 Task: Find the way through the Adler Planetarium to reach the Grainger Sky Theater.
Action: Mouse moved to (254, 76)
Screenshot: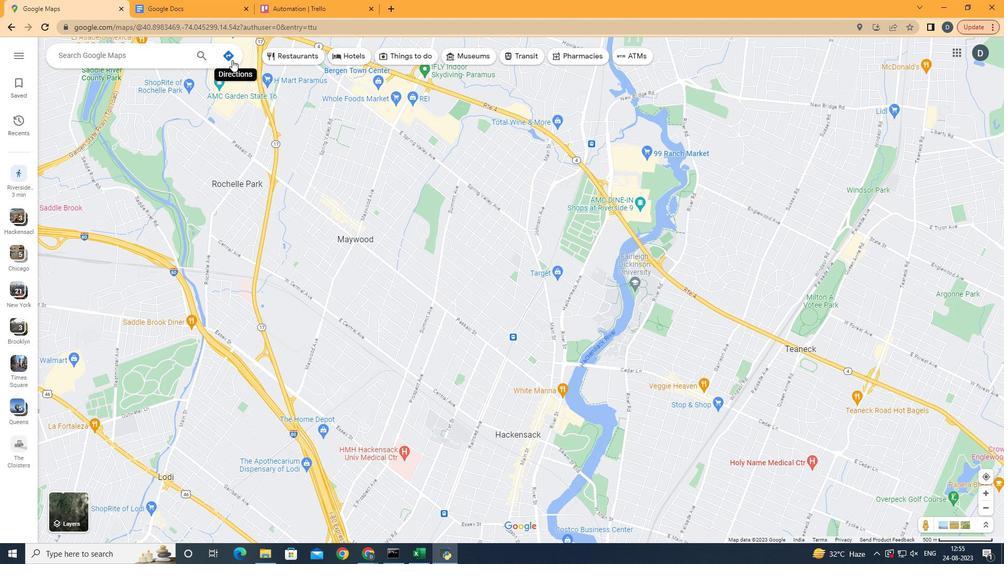 
Action: Mouse pressed left at (254, 76)
Screenshot: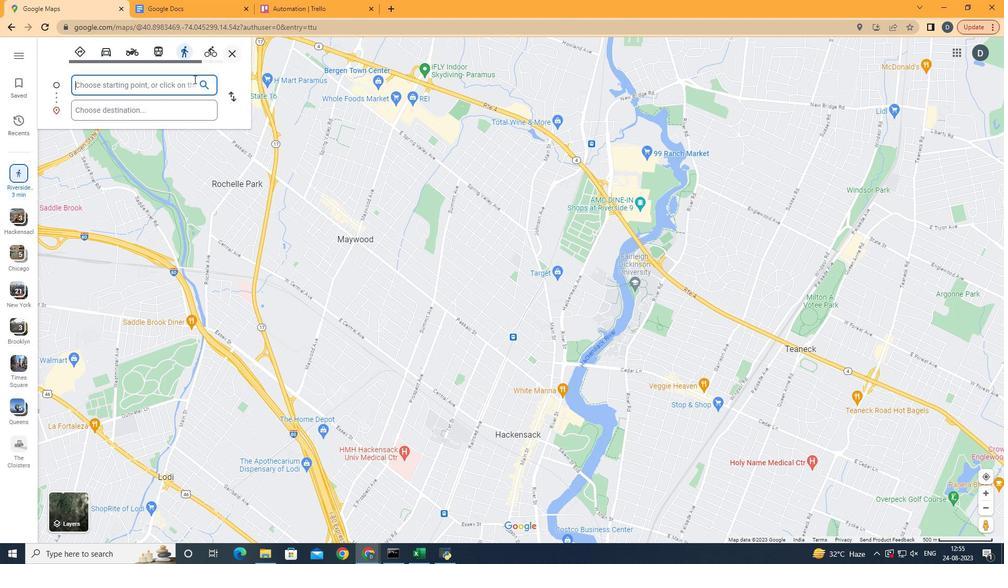 
Action: Mouse moved to (166, 103)
Screenshot: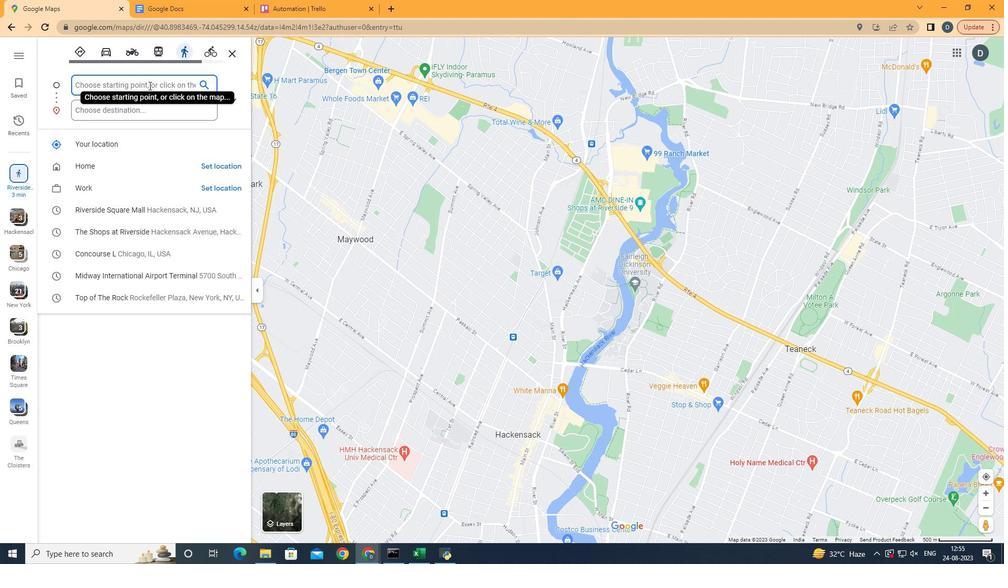 
Action: Mouse pressed left at (166, 103)
Screenshot: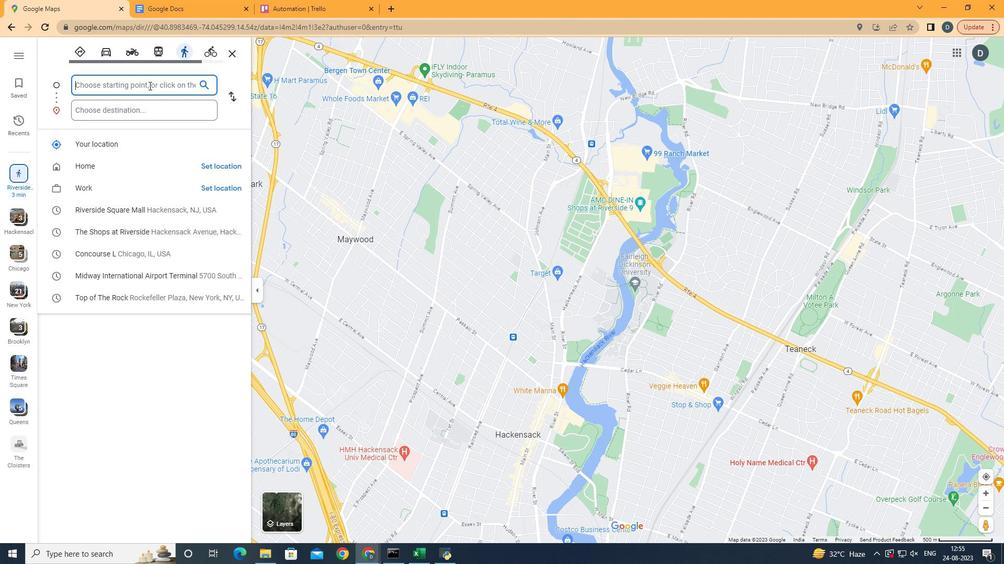 
Action: Key pressed <Key.shift>Adler<Key.space><Key.shift><Key.shift><Key.shift><Key.shift><Key.shift><Key.shift><Key.shift><Key.shift><Key.shift><Key.shift><Key.shift><Key.shift>Planetarium
Screenshot: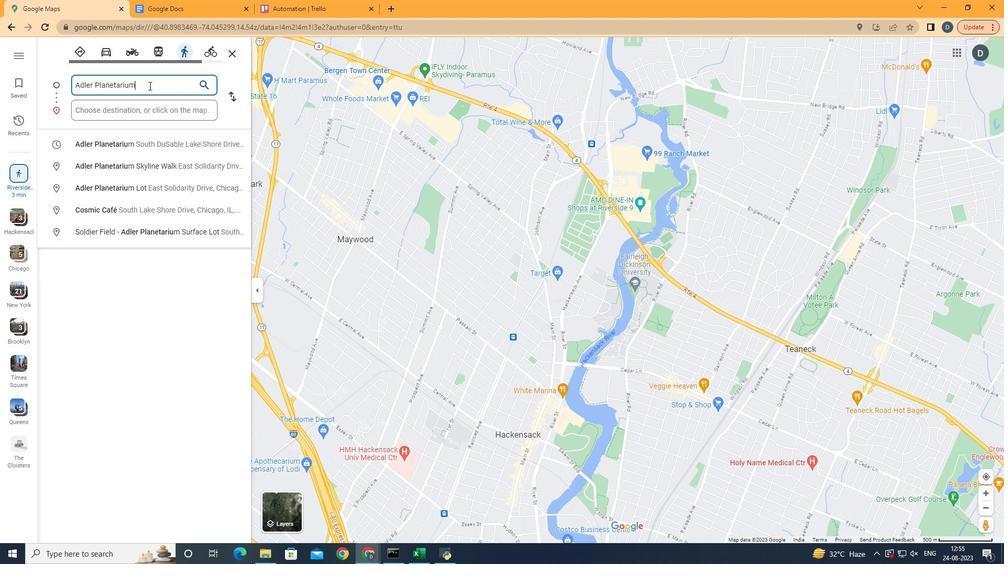 
Action: Mouse moved to (166, 154)
Screenshot: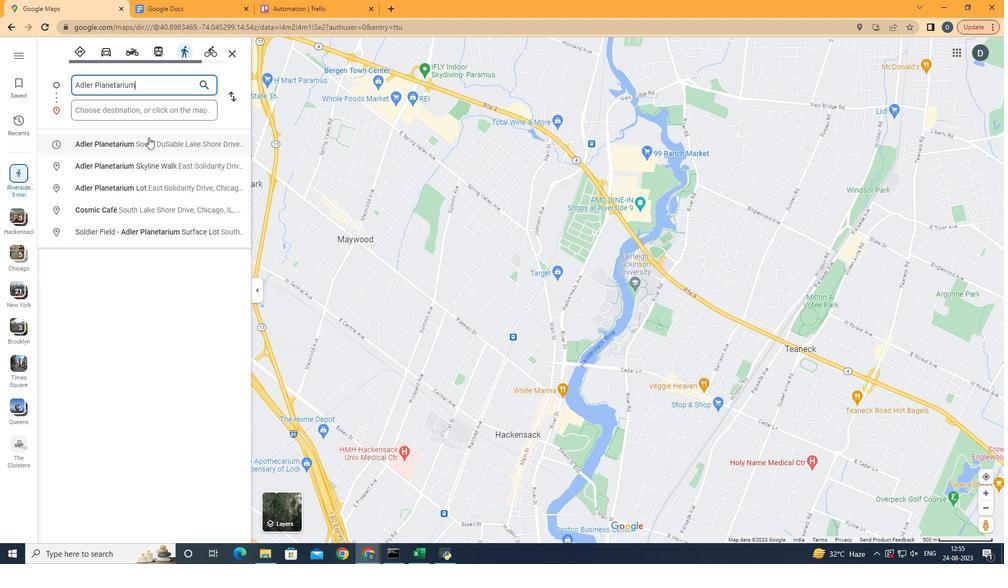 
Action: Mouse pressed left at (166, 154)
Screenshot: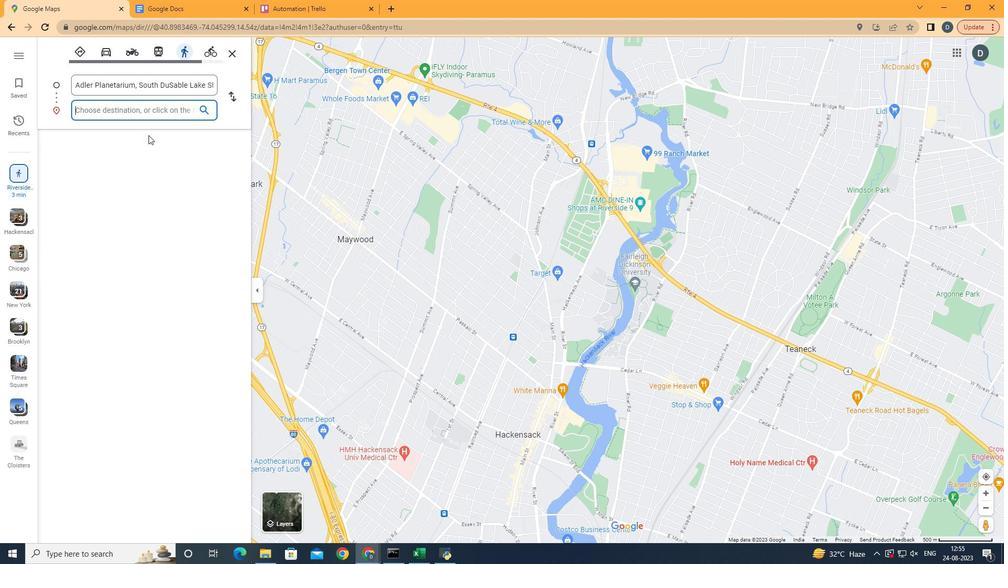 
Action: Mouse moved to (156, 126)
Screenshot: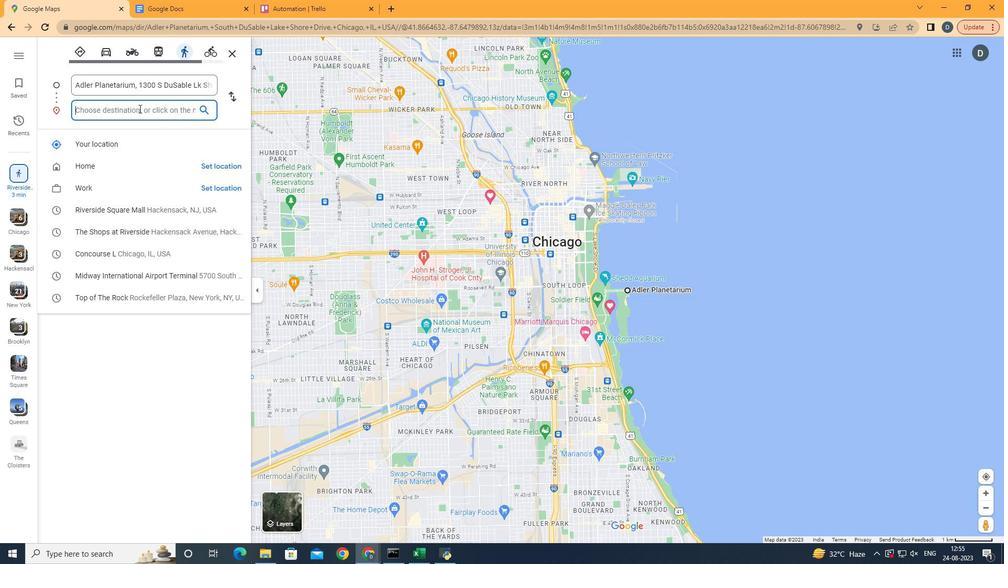 
Action: Mouse pressed left at (156, 126)
Screenshot: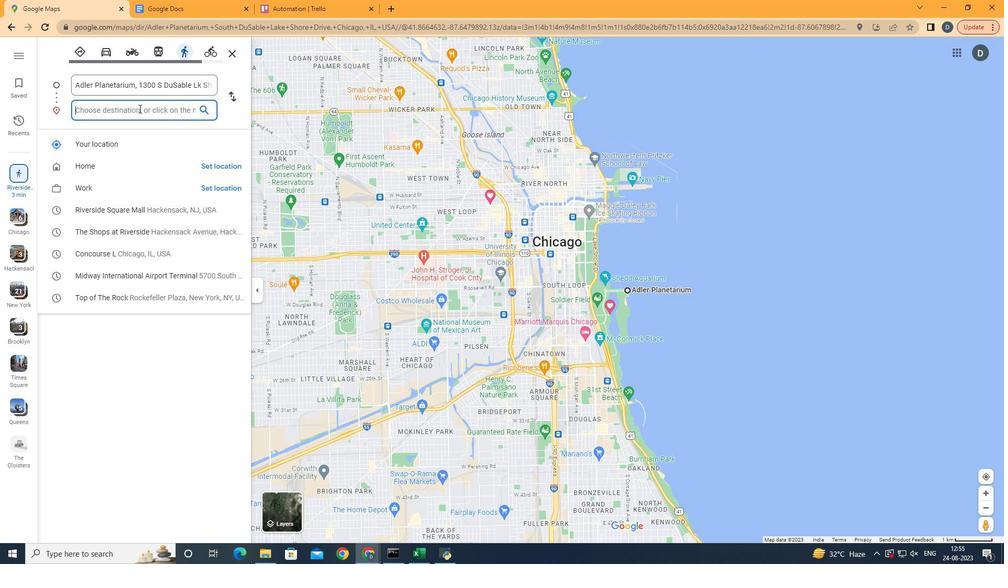 
Action: Mouse moved to (155, 126)
Screenshot: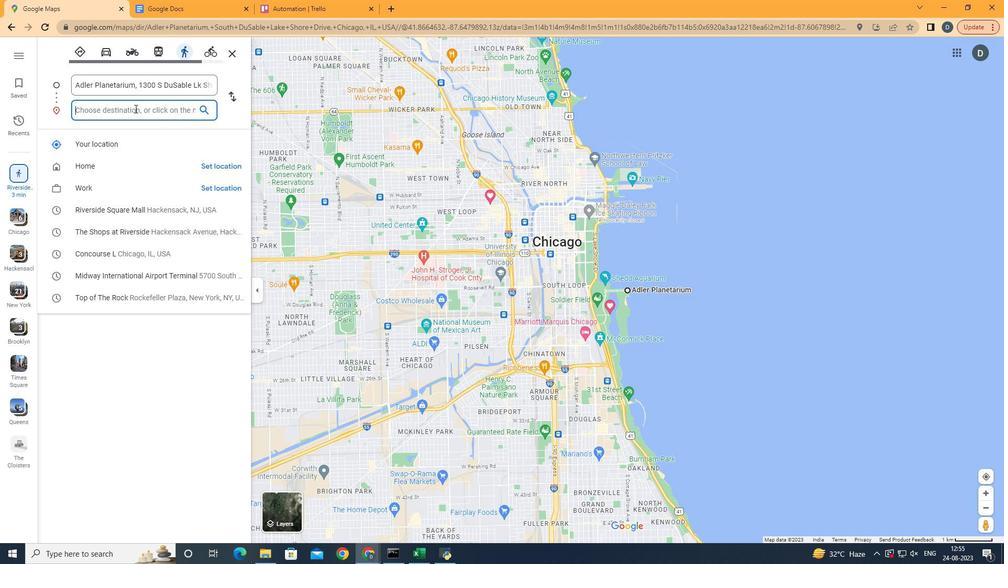 
Action: Key pressed <Key.shift>
Screenshot: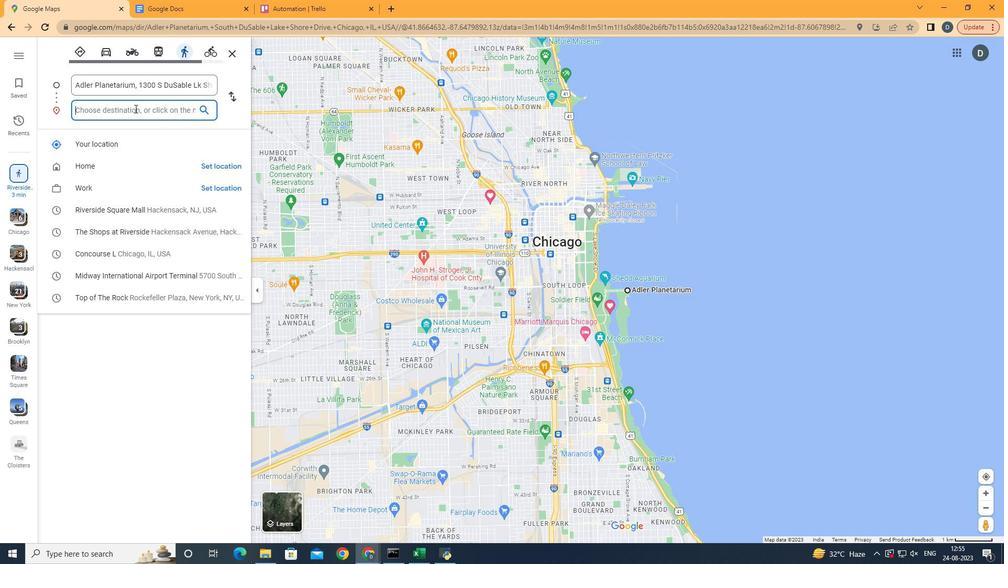 
Action: Mouse moved to (152, 126)
Screenshot: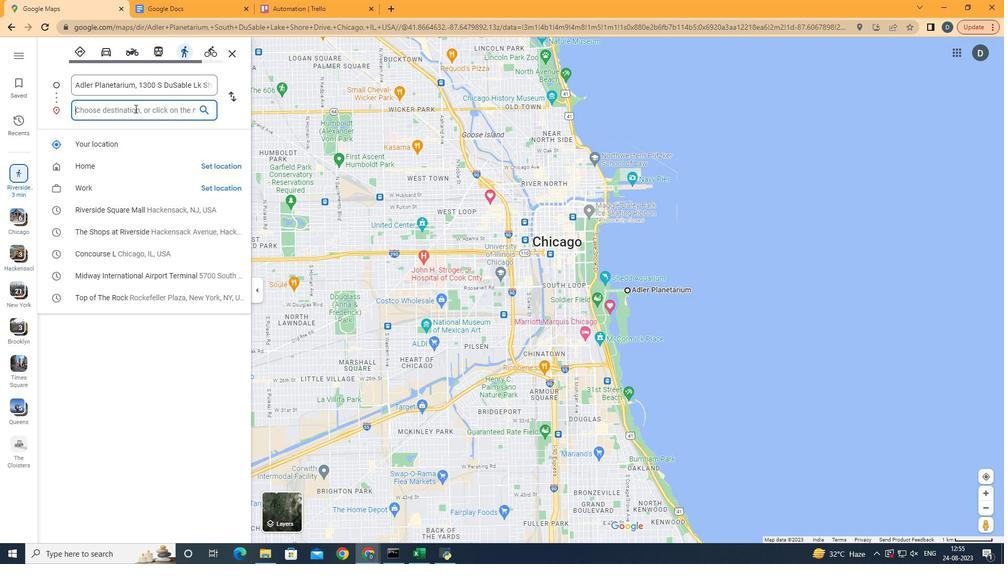 
Action: Key pressed <Key.shift><Key.shift><Key.shift>Grainger<Key.space><Key.shift>Sky<Key.space><Key.shift><Key.shift><Key.shift><Key.shift>Theater<Key.enter>
Screenshot: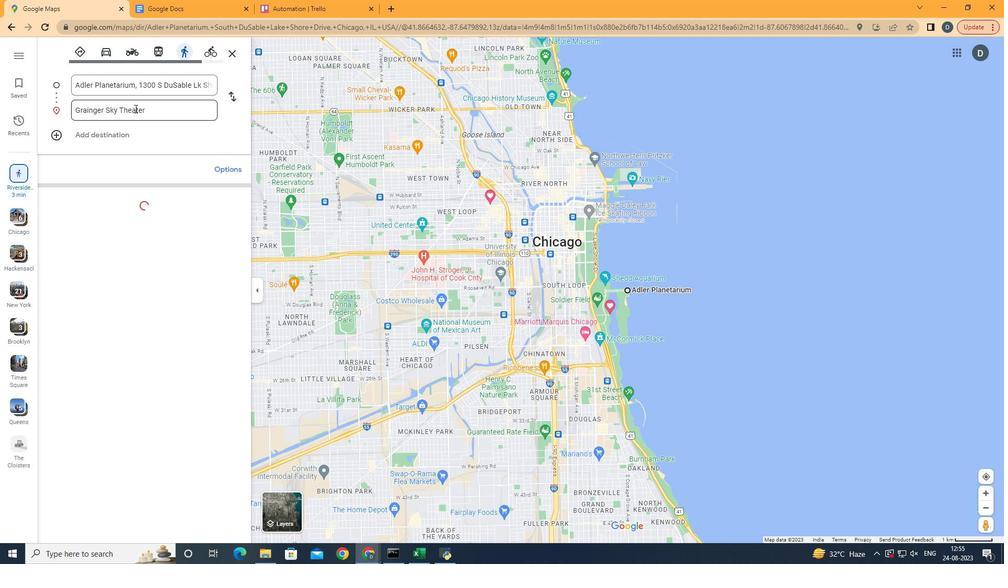 
Action: Mouse moved to (120, 76)
Screenshot: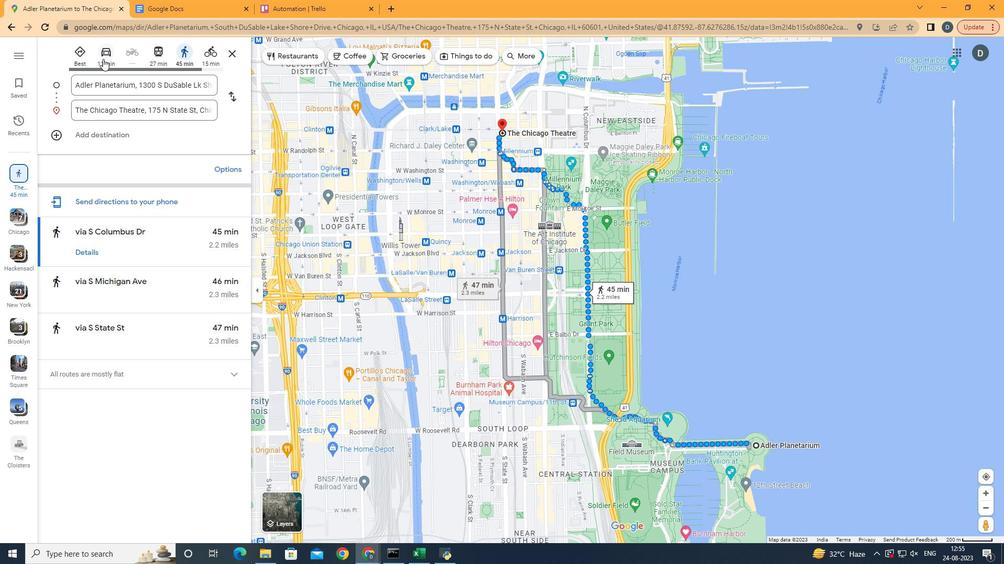
Action: Mouse pressed left at (120, 76)
Screenshot: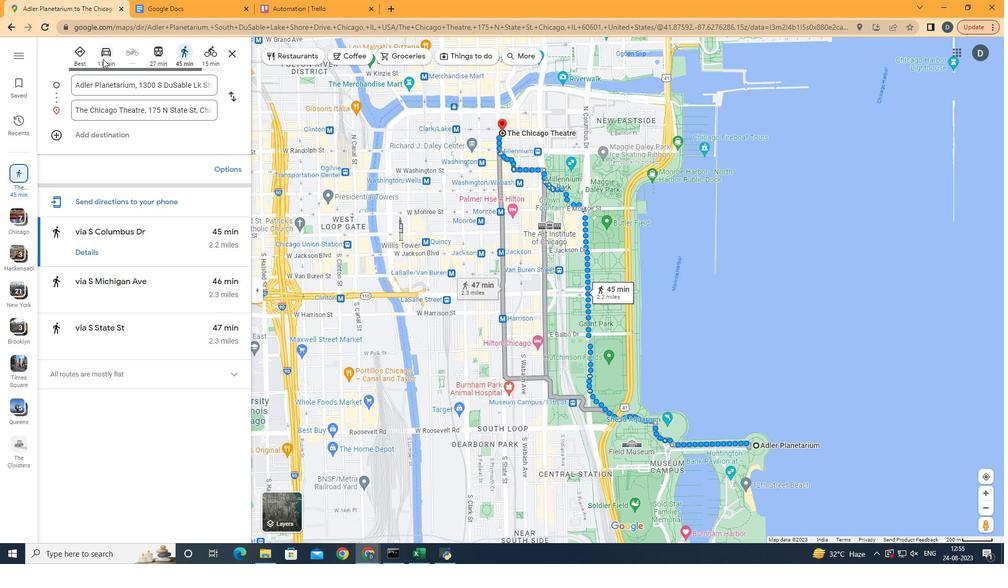 
Action: Mouse moved to (780, 404)
Screenshot: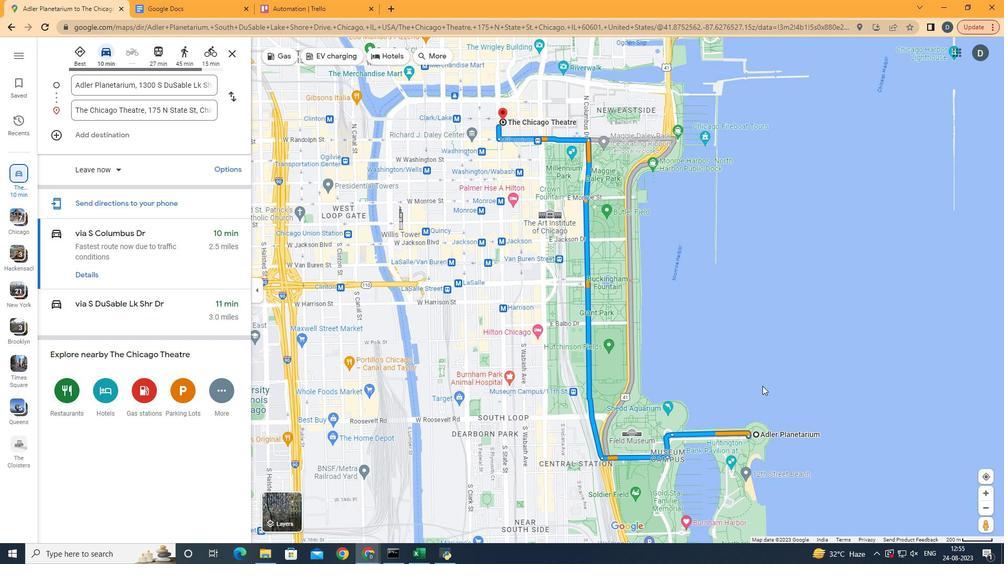 
Action: Mouse scrolled (780, 404) with delta (0, 0)
Screenshot: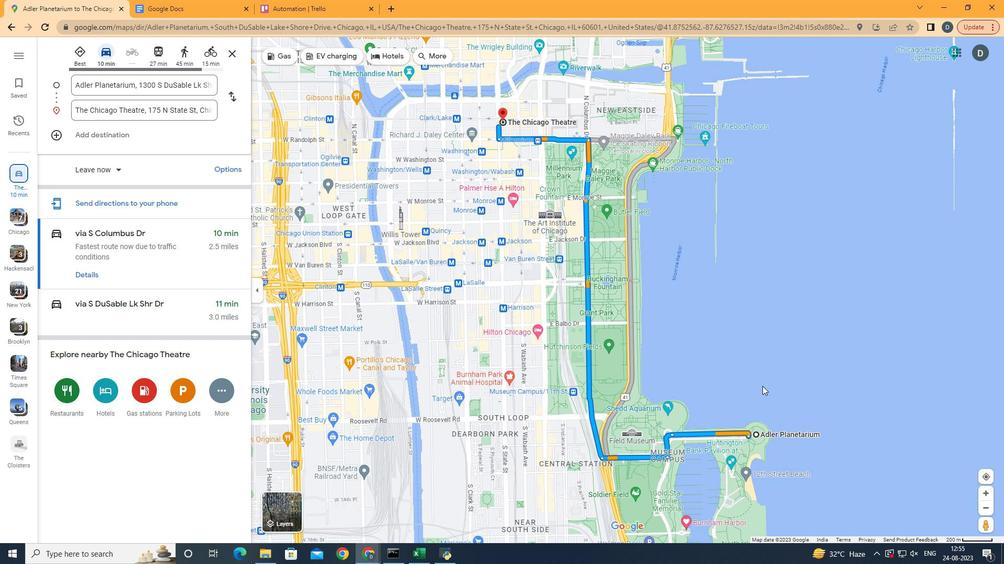 
Action: Mouse scrolled (780, 404) with delta (0, 0)
Screenshot: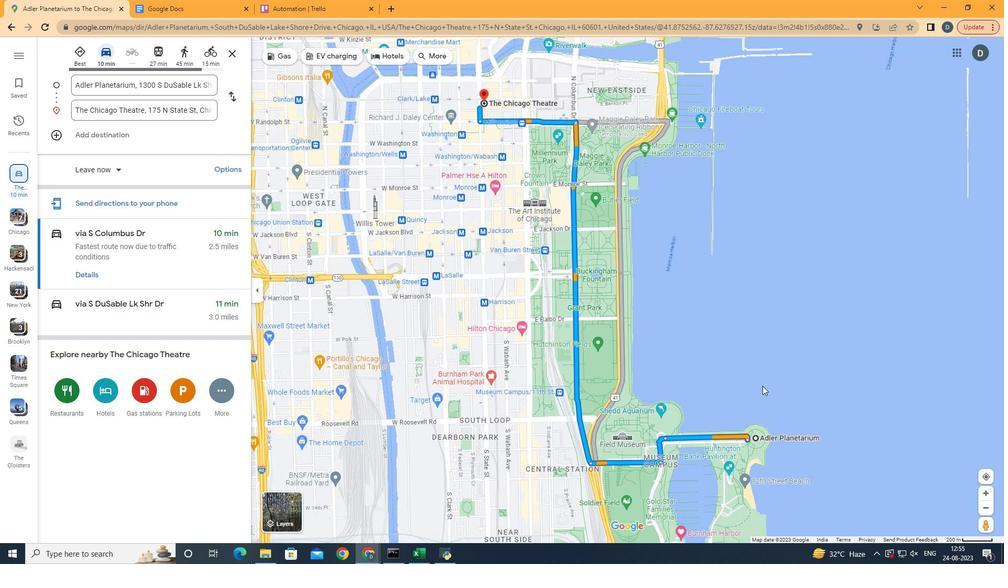 
Action: Mouse scrolled (780, 404) with delta (0, 0)
Screenshot: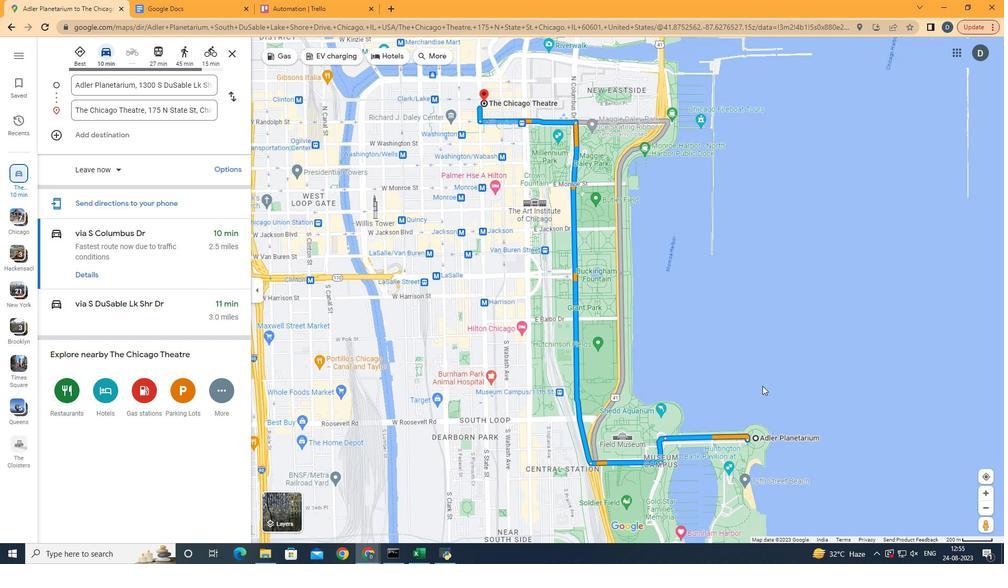 
Action: Mouse scrolled (780, 404) with delta (0, 0)
Screenshot: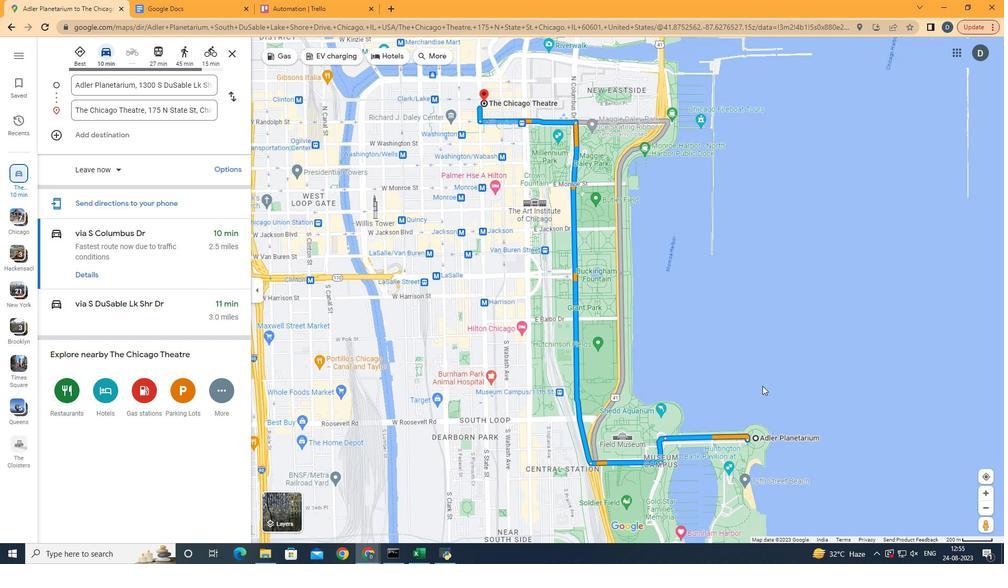 
Action: Mouse scrolled (780, 404) with delta (0, 0)
Screenshot: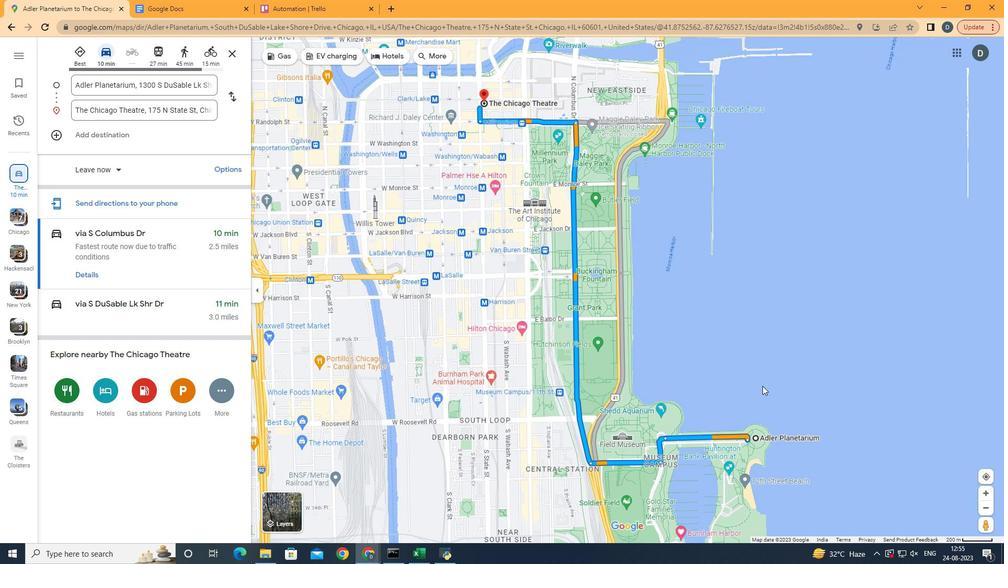 
Action: Mouse scrolled (780, 404) with delta (0, 0)
Screenshot: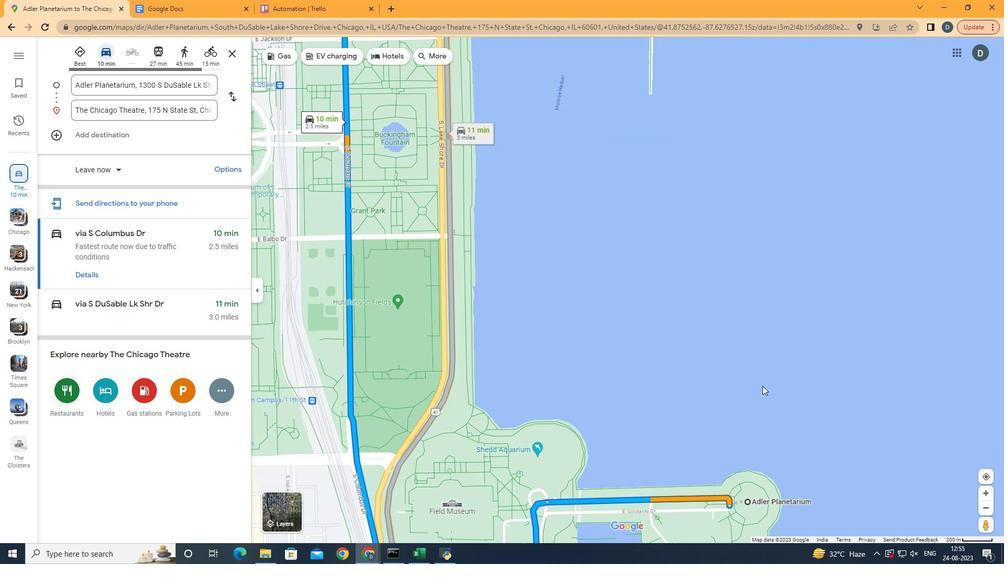 
Action: Mouse scrolled (780, 404) with delta (0, 0)
Screenshot: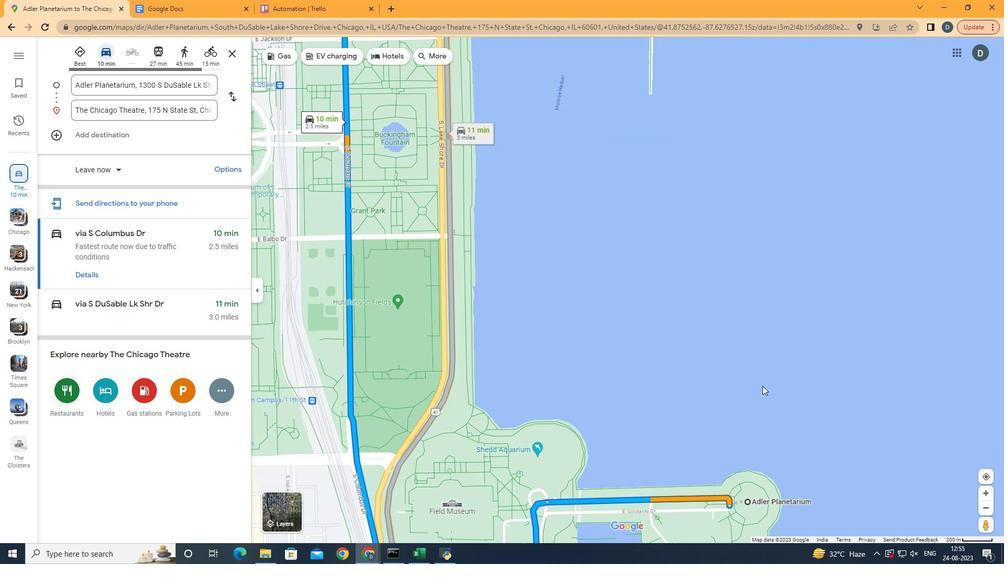 
Action: Mouse scrolled (780, 404) with delta (0, 0)
Screenshot: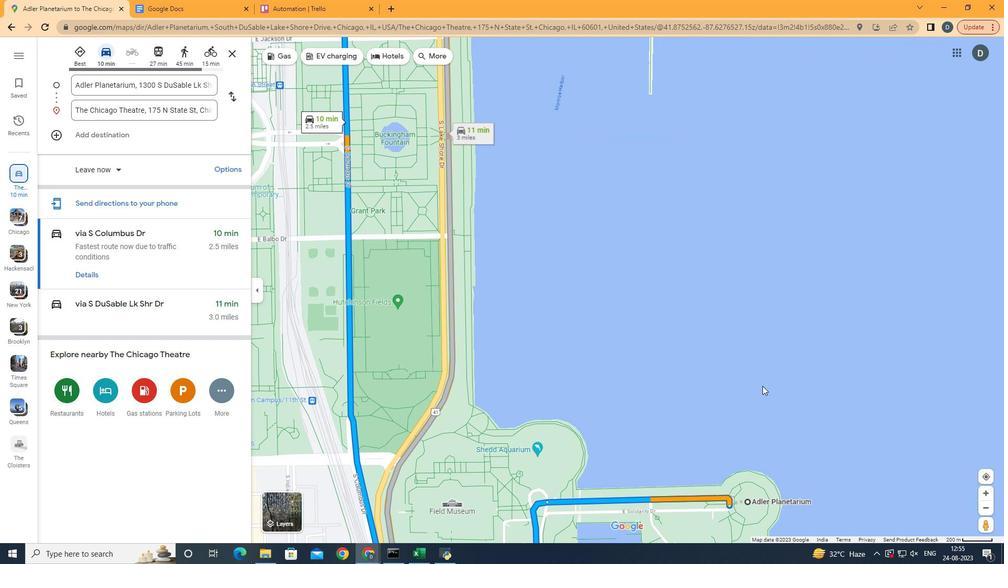 
Action: Mouse scrolled (780, 404) with delta (0, 0)
Screenshot: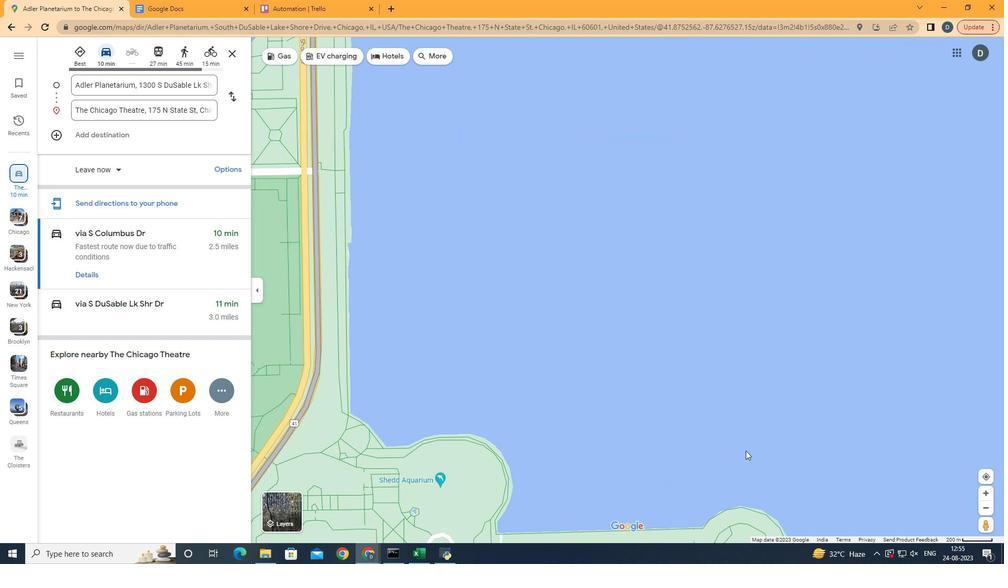 
Action: Mouse moved to (765, 469)
Screenshot: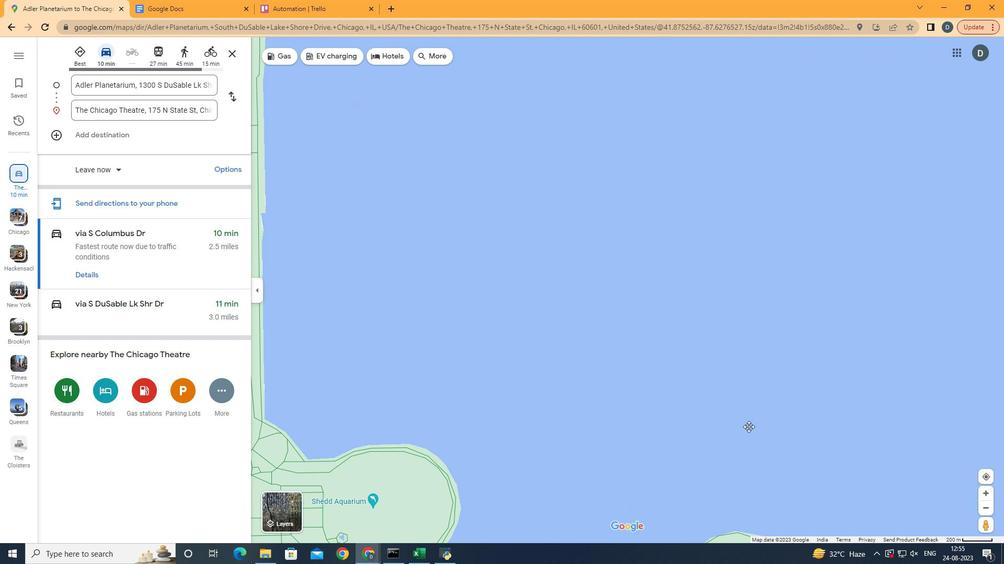
Action: Mouse pressed left at (765, 469)
Screenshot: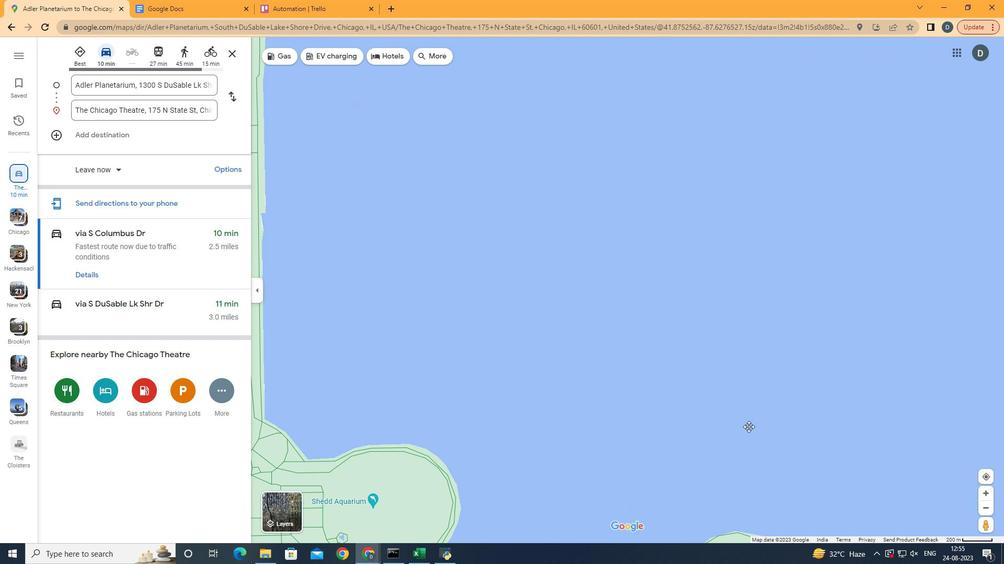
Action: Mouse moved to (529, 376)
Screenshot: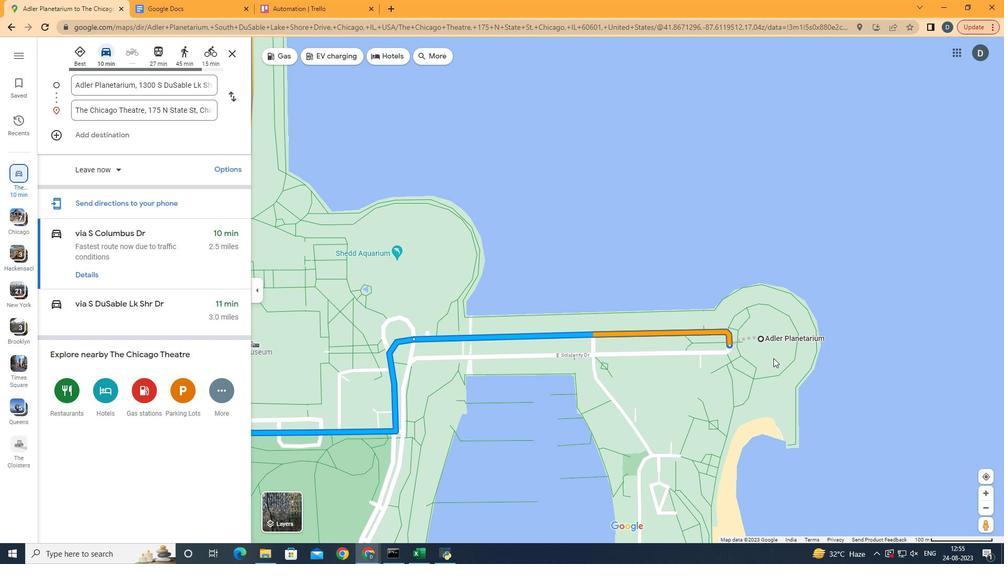 
Action: Mouse pressed left at (529, 376)
Screenshot: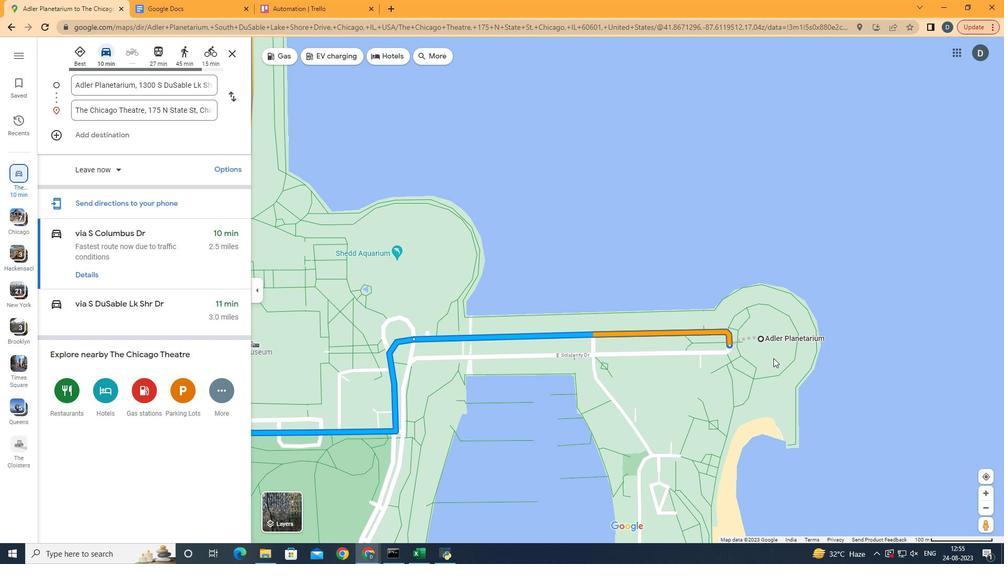 
Action: Mouse moved to (562, 401)
Screenshot: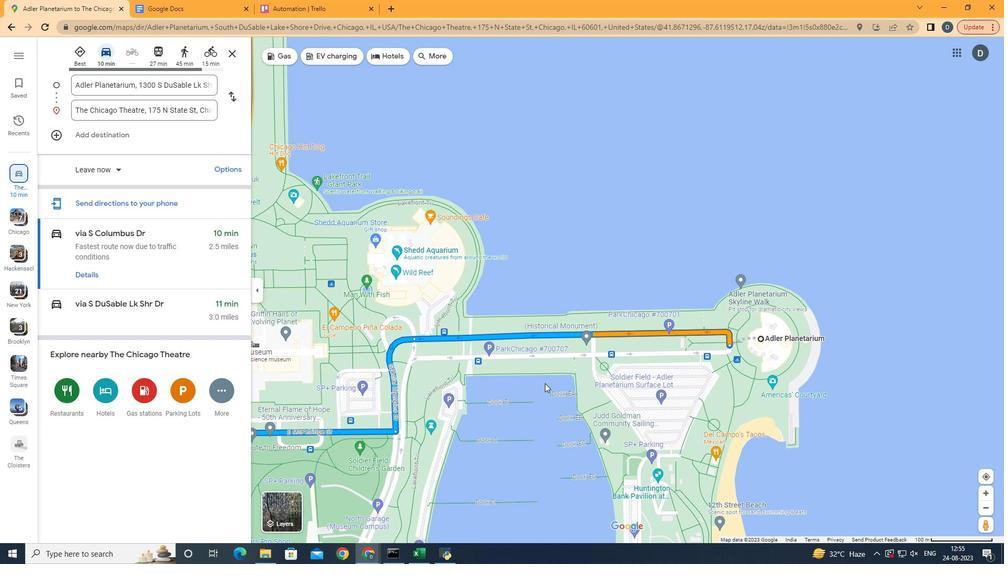 
Action: Mouse pressed left at (562, 401)
Screenshot: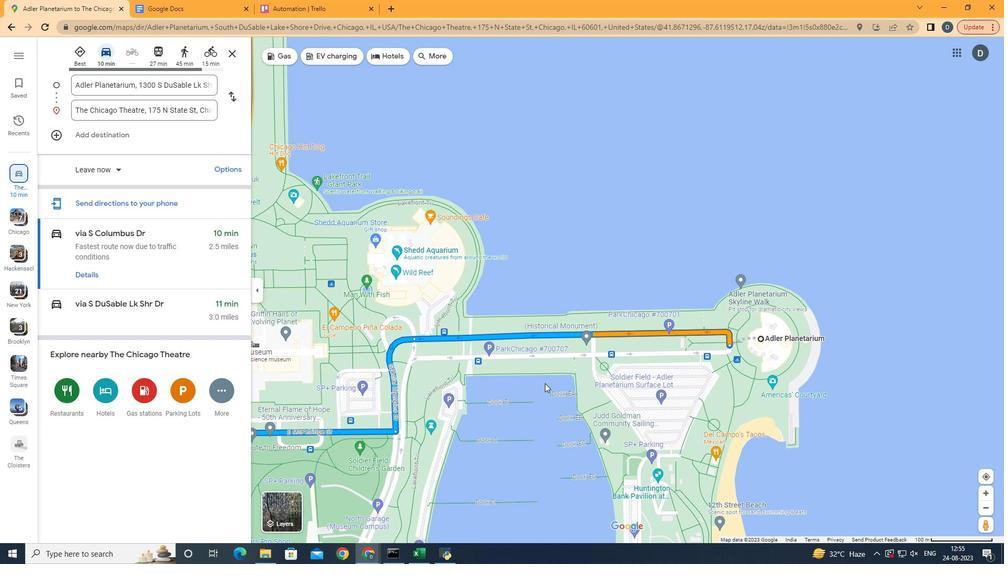 
Action: Mouse moved to (455, 190)
Screenshot: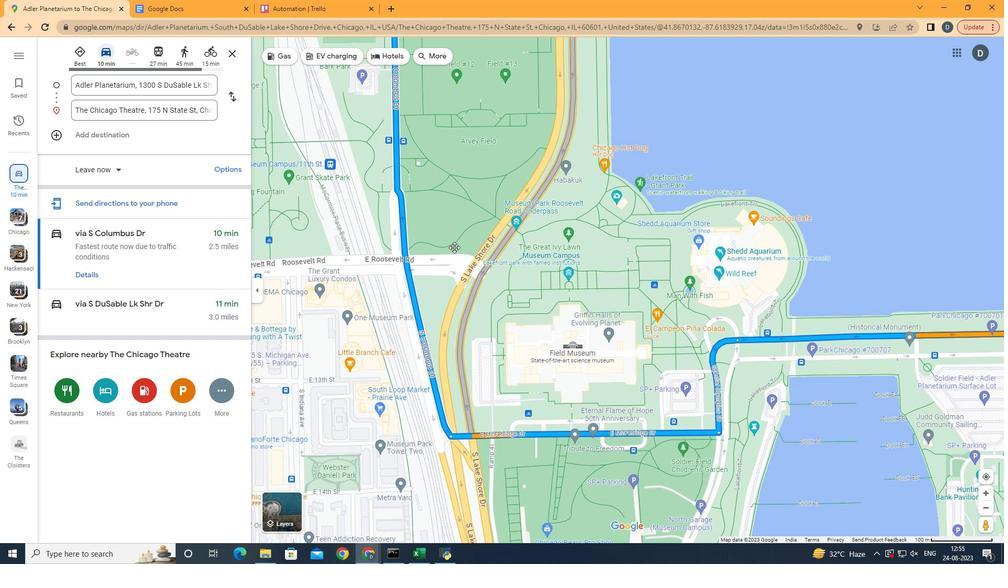 
Action: Mouse pressed left at (455, 190)
Screenshot: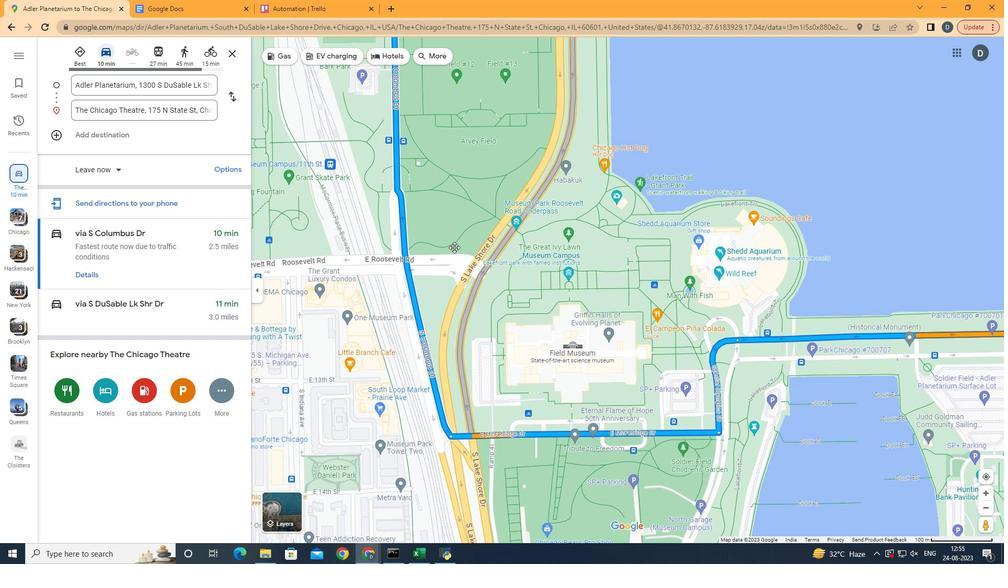 
Action: Mouse moved to (494, 116)
Screenshot: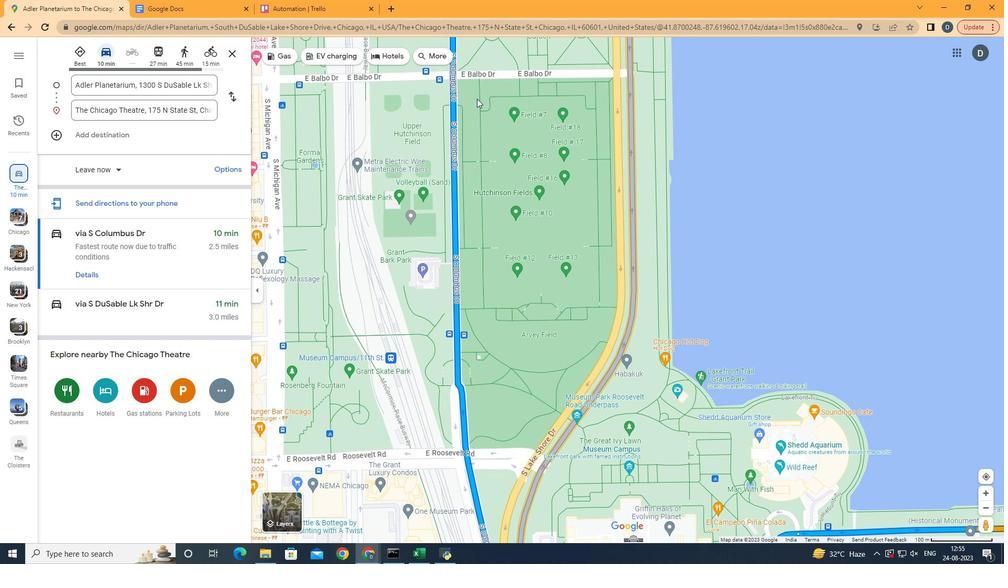 
Action: Mouse pressed left at (494, 116)
Screenshot: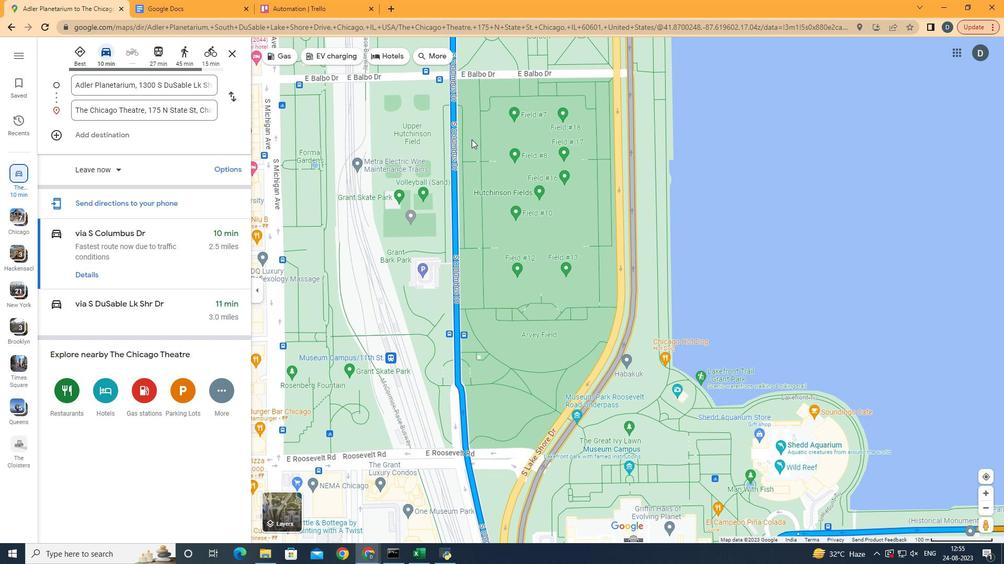
Action: Mouse moved to (515, 84)
Screenshot: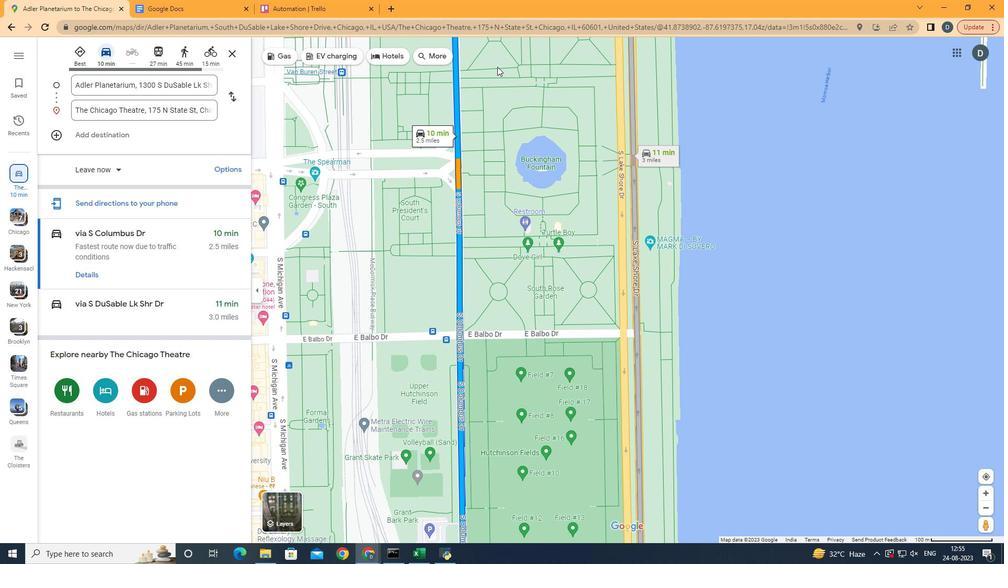 
Action: Mouse pressed left at (515, 84)
Screenshot: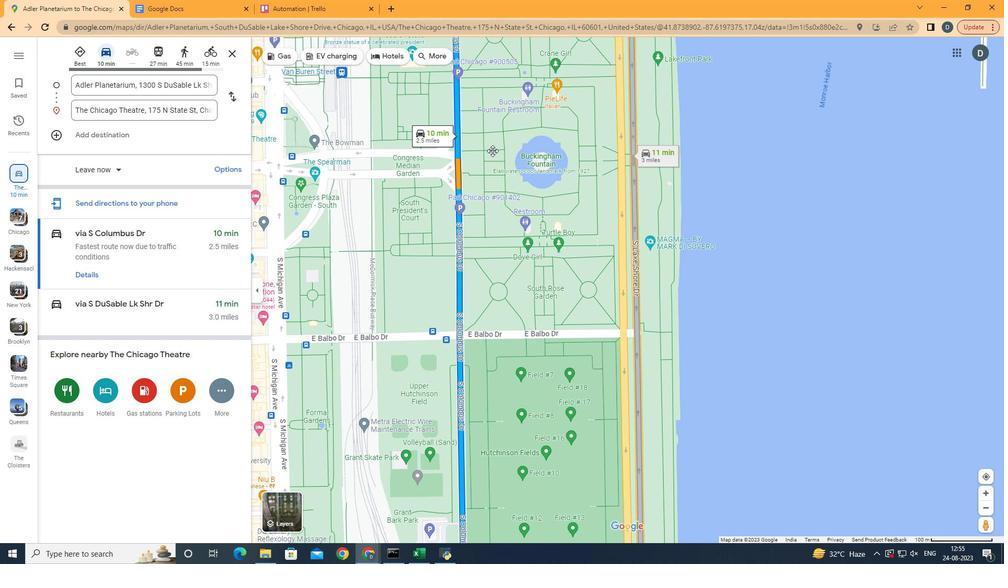 
Action: Mouse moved to (590, 86)
Screenshot: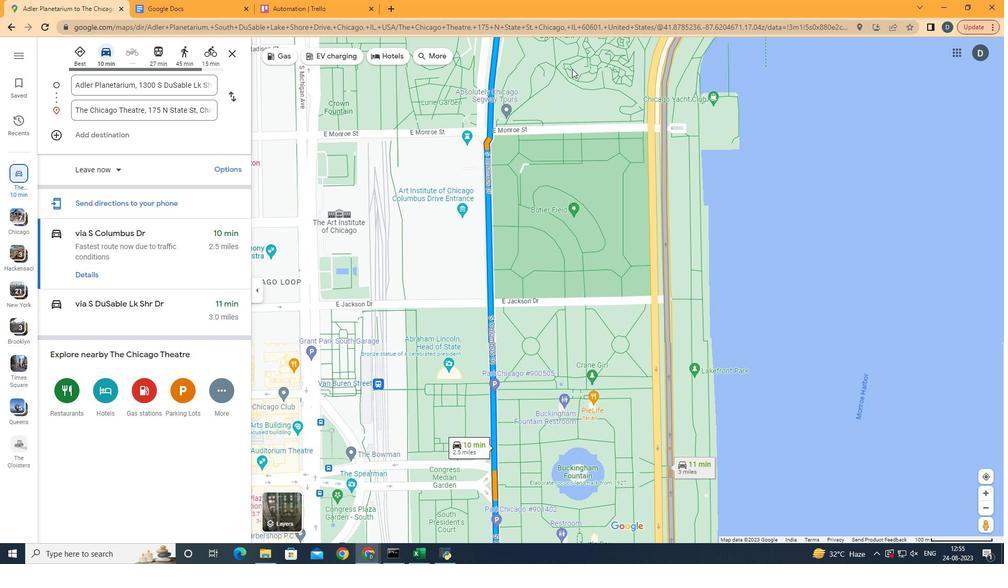 
Action: Mouse pressed left at (590, 86)
Screenshot: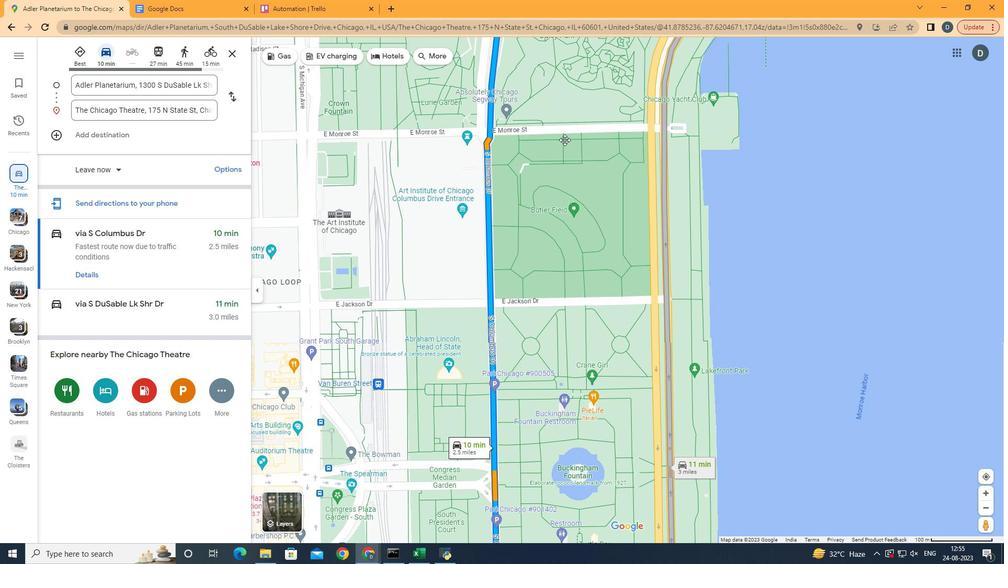 
Action: Mouse moved to (559, 231)
Screenshot: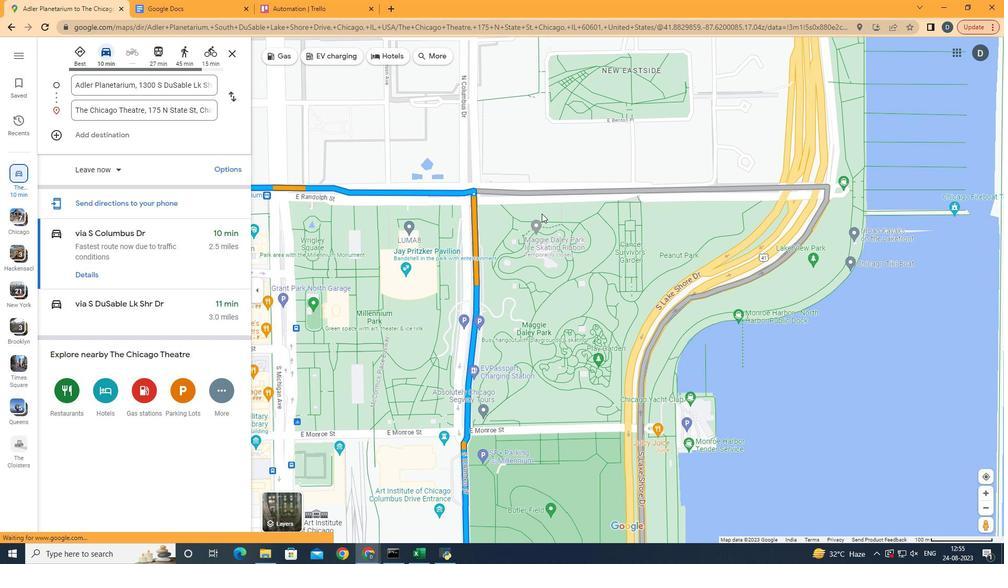 
Action: Mouse pressed left at (559, 231)
Screenshot: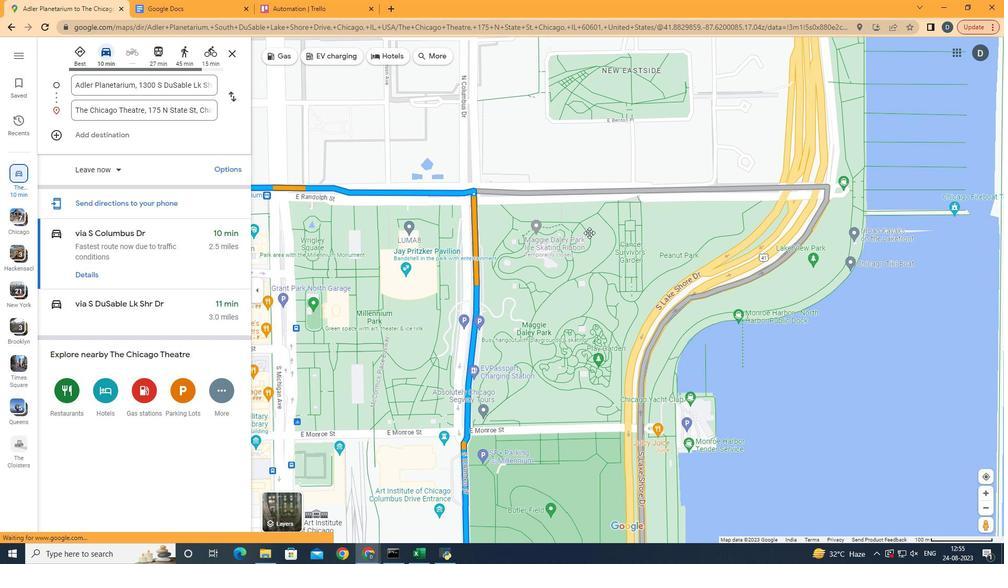 
Action: Mouse moved to (463, 210)
Screenshot: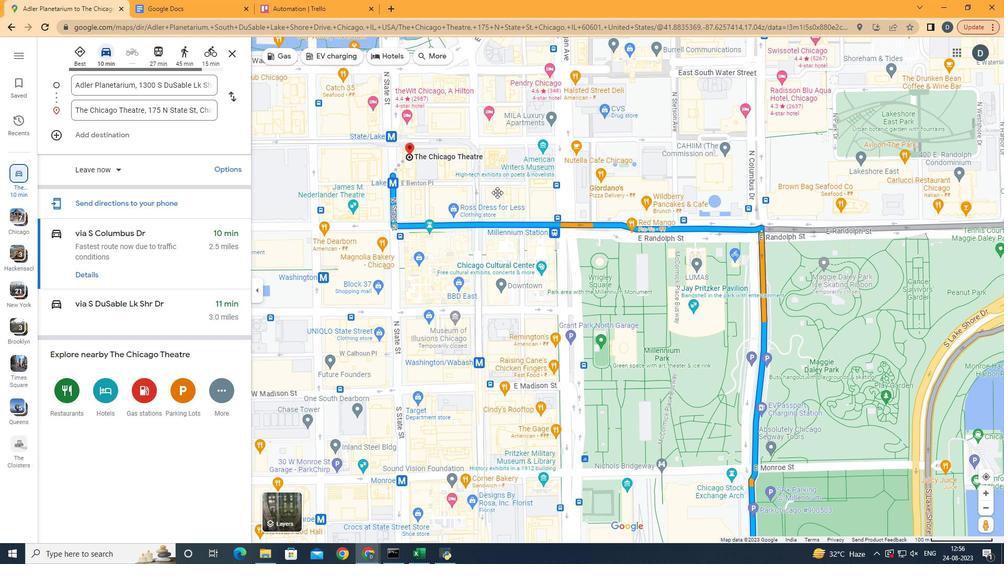 
Action: Mouse pressed left at (463, 210)
Screenshot: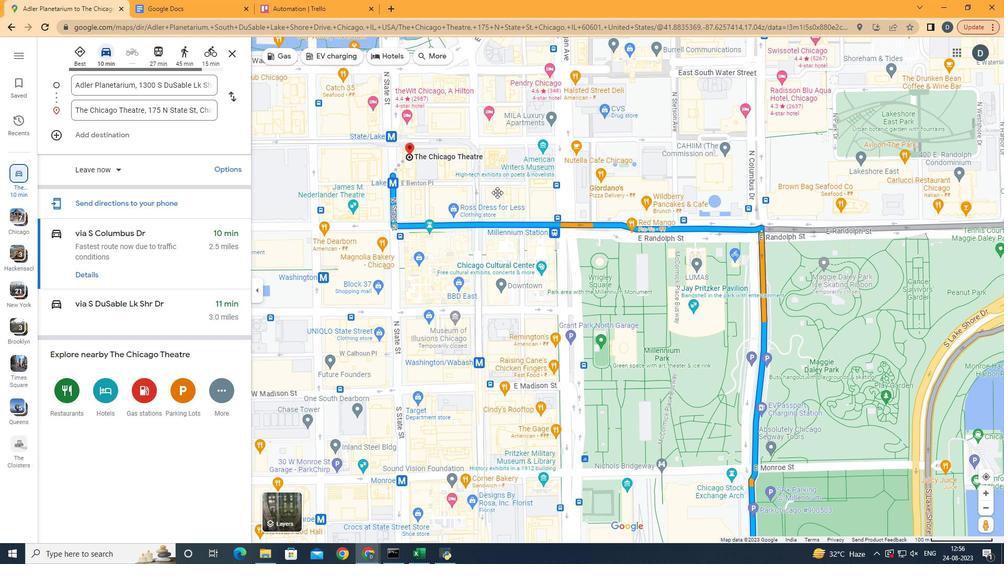 
Action: Mouse moved to (487, 218)
Screenshot: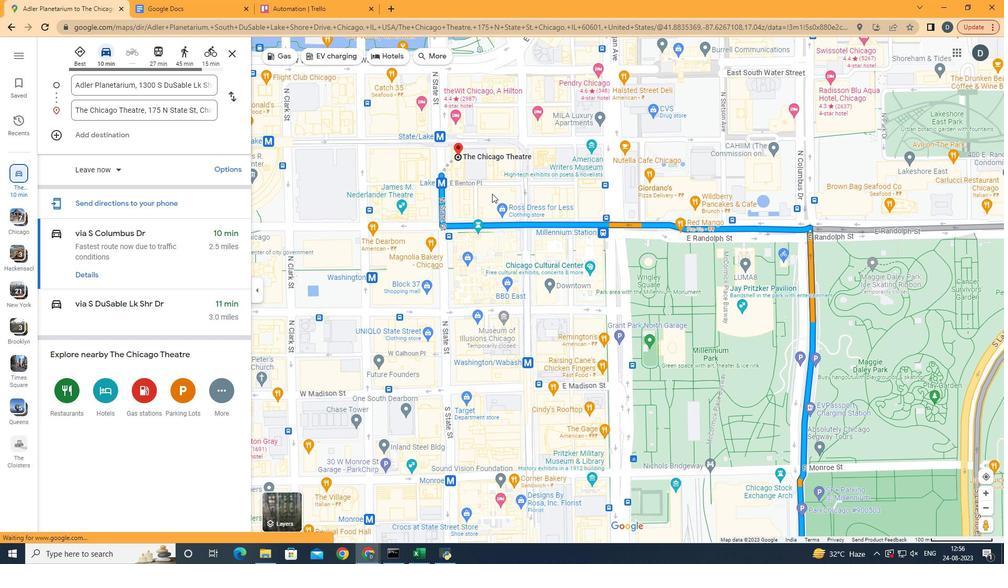 
